 Task: Check the percentage active listings of 2 full bathrooms in the last 5 years.
Action: Mouse moved to (806, 182)
Screenshot: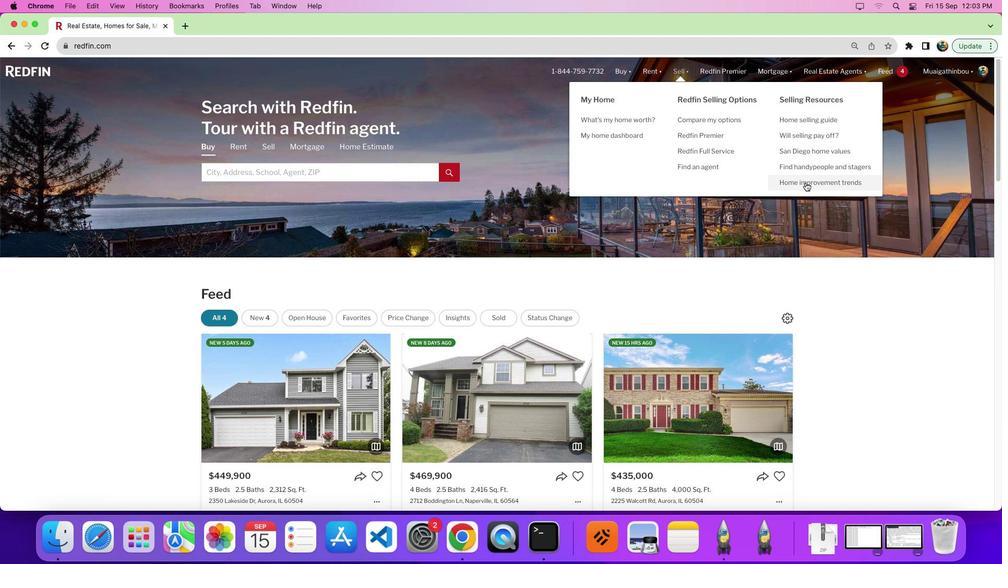 
Action: Mouse pressed left at (806, 182)
Screenshot: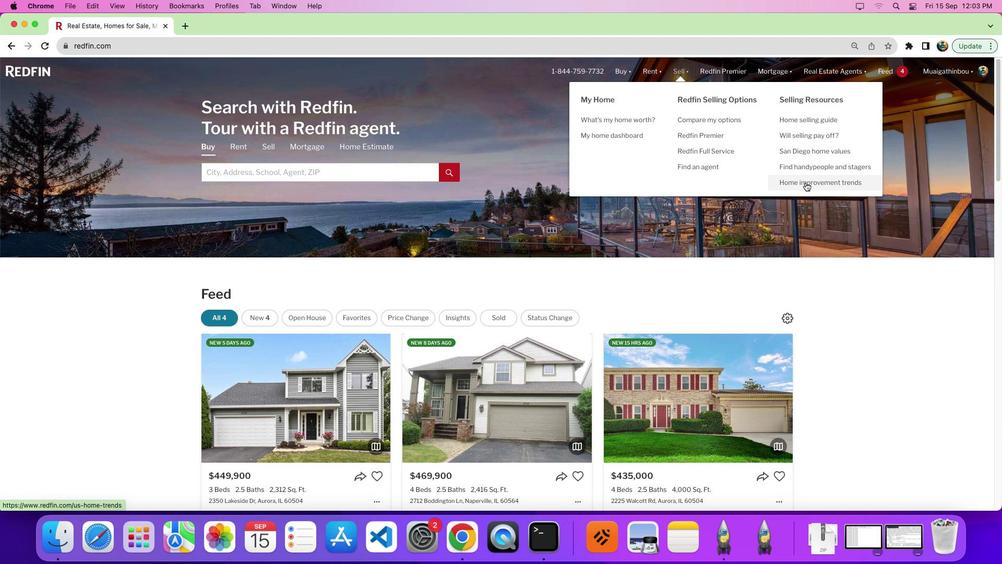 
Action: Mouse moved to (275, 199)
Screenshot: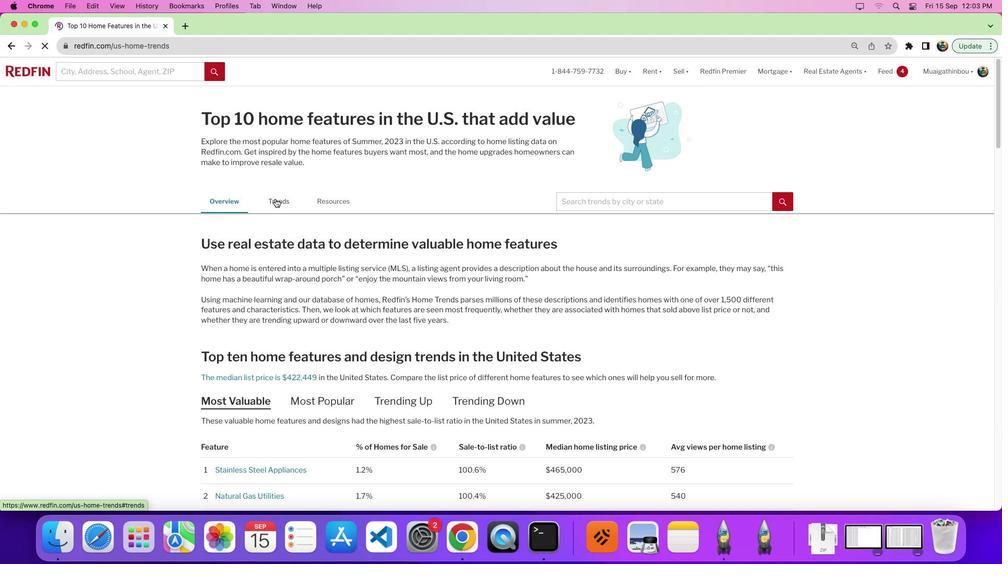 
Action: Mouse pressed left at (275, 199)
Screenshot: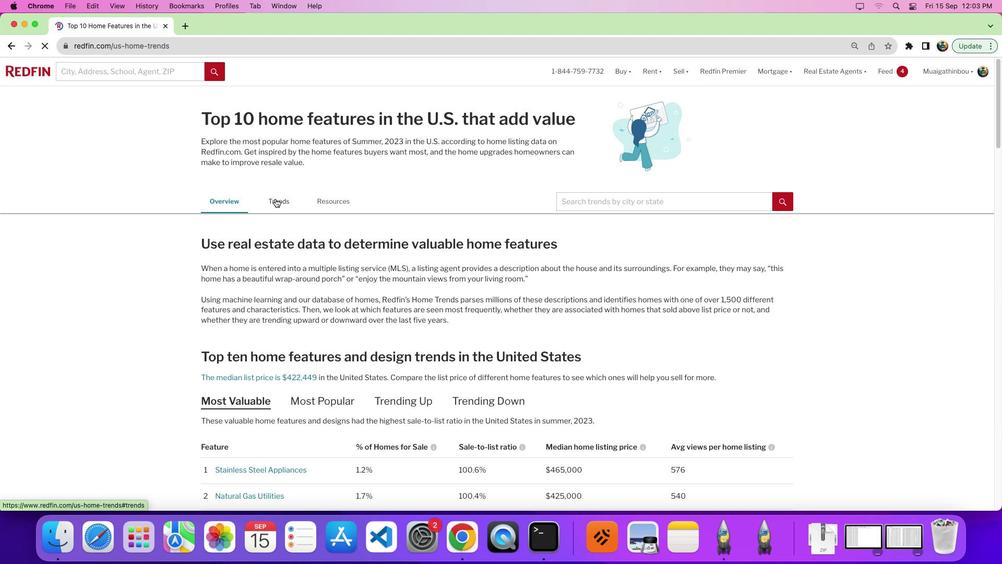 
Action: Mouse pressed left at (275, 199)
Screenshot: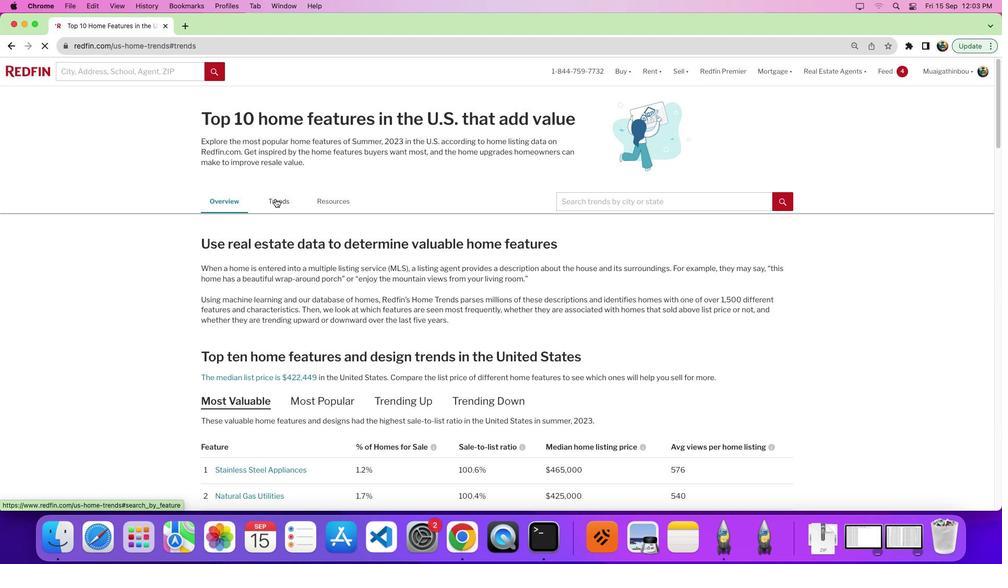 
Action: Mouse moved to (382, 300)
Screenshot: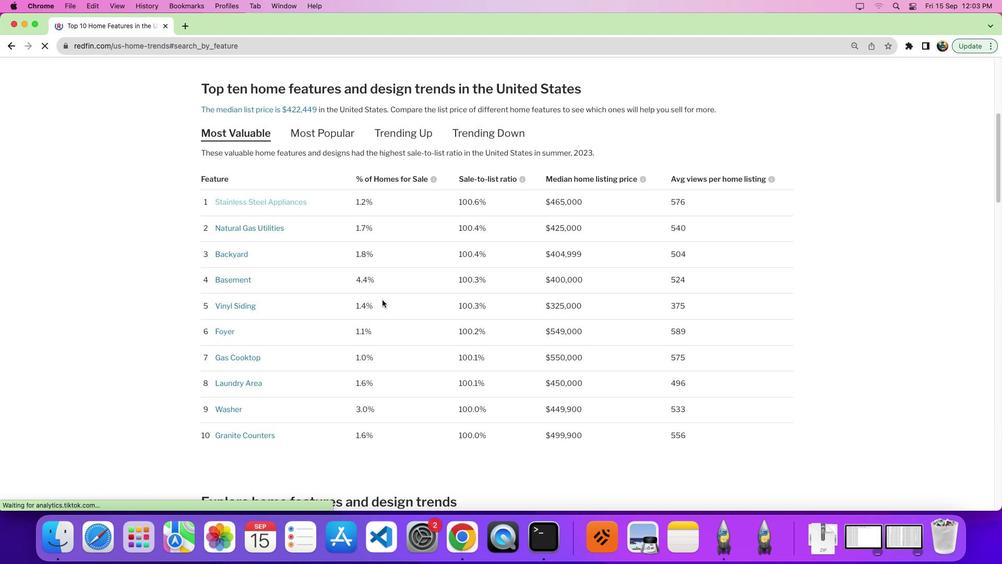 
Action: Mouse scrolled (382, 300) with delta (0, 0)
Screenshot: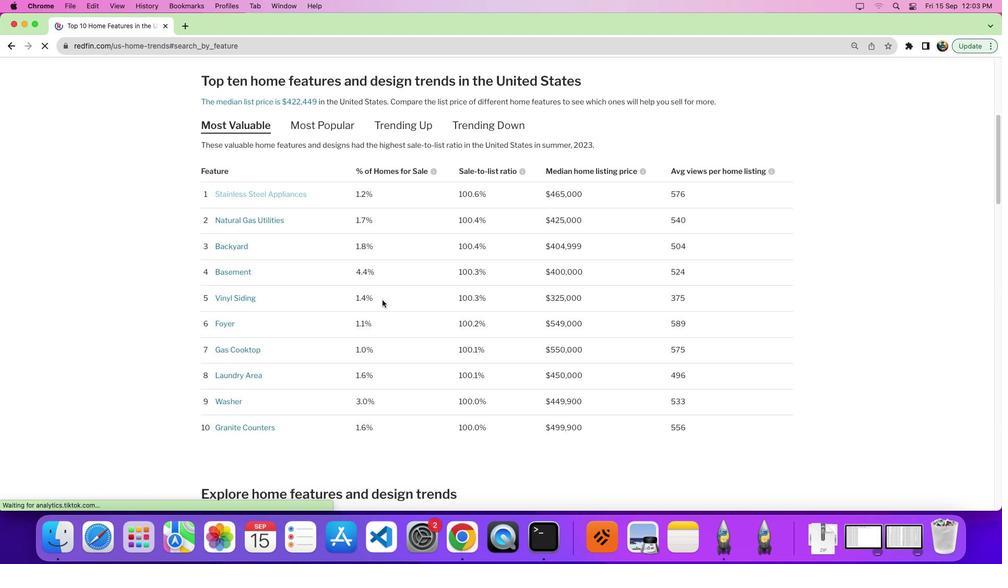 
Action: Mouse scrolled (382, 300) with delta (0, 0)
Screenshot: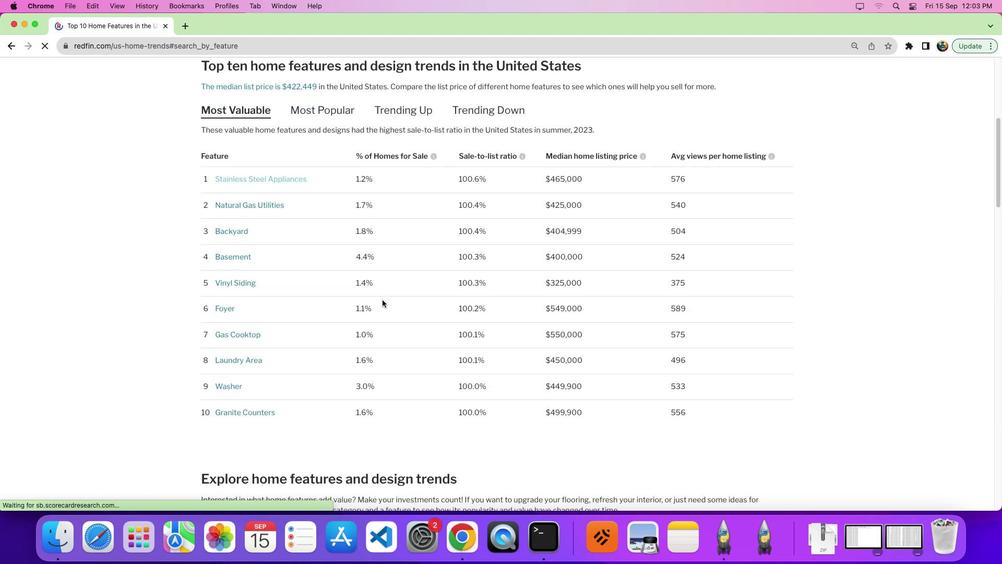 
Action: Mouse scrolled (382, 300) with delta (0, -3)
Screenshot: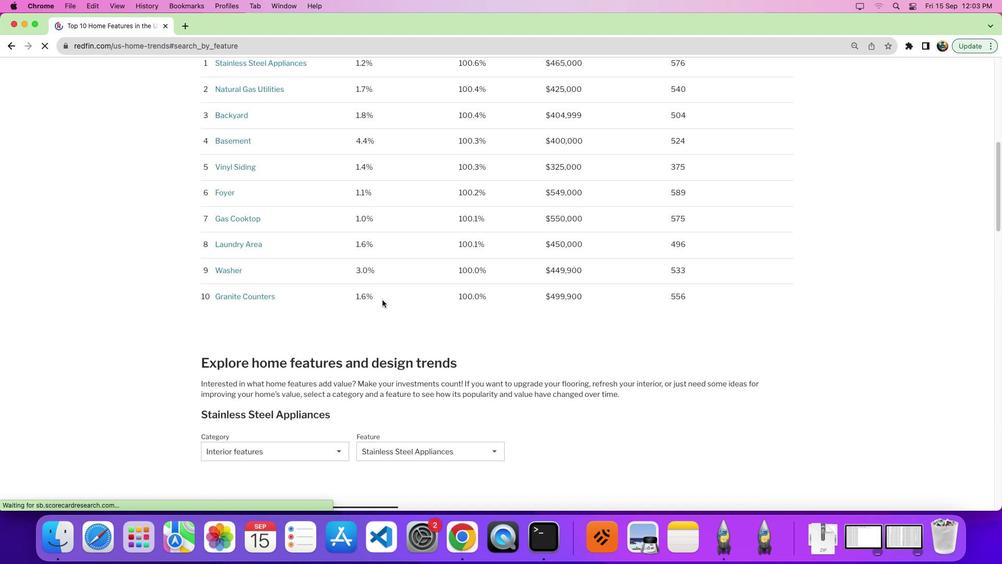 
Action: Mouse scrolled (382, 300) with delta (0, -4)
Screenshot: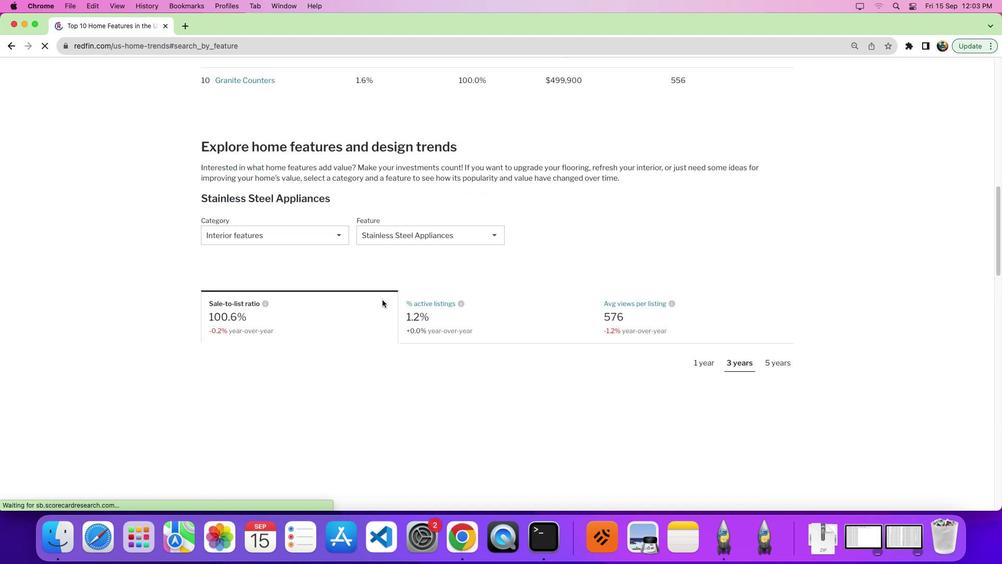 
Action: Mouse moved to (293, 195)
Screenshot: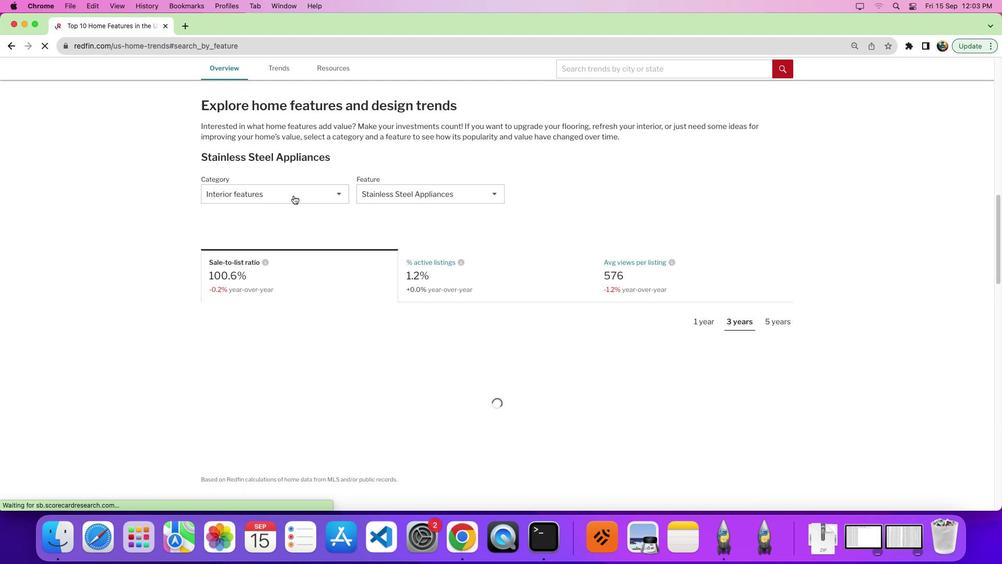 
Action: Mouse pressed left at (293, 195)
Screenshot: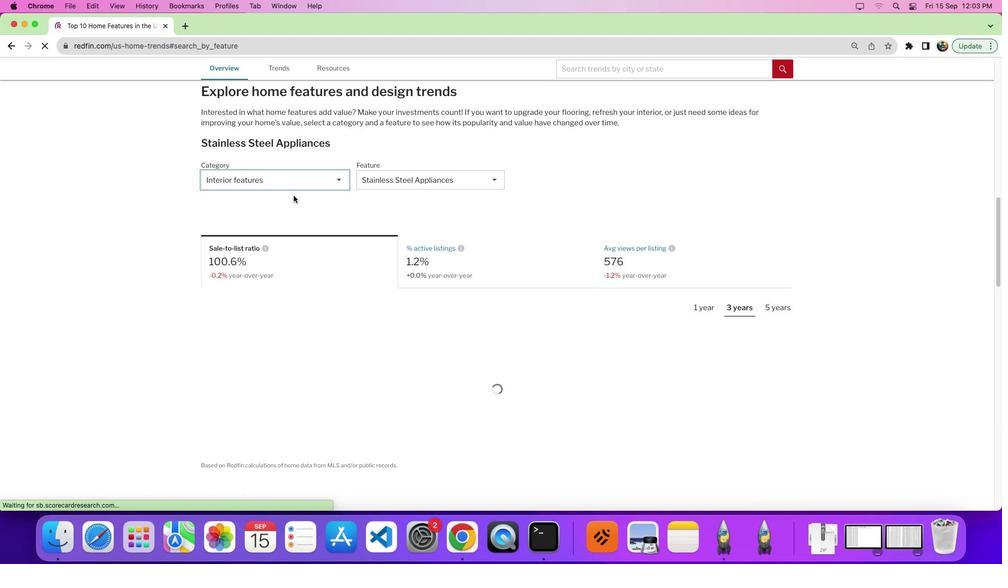 
Action: Mouse moved to (295, 191)
Screenshot: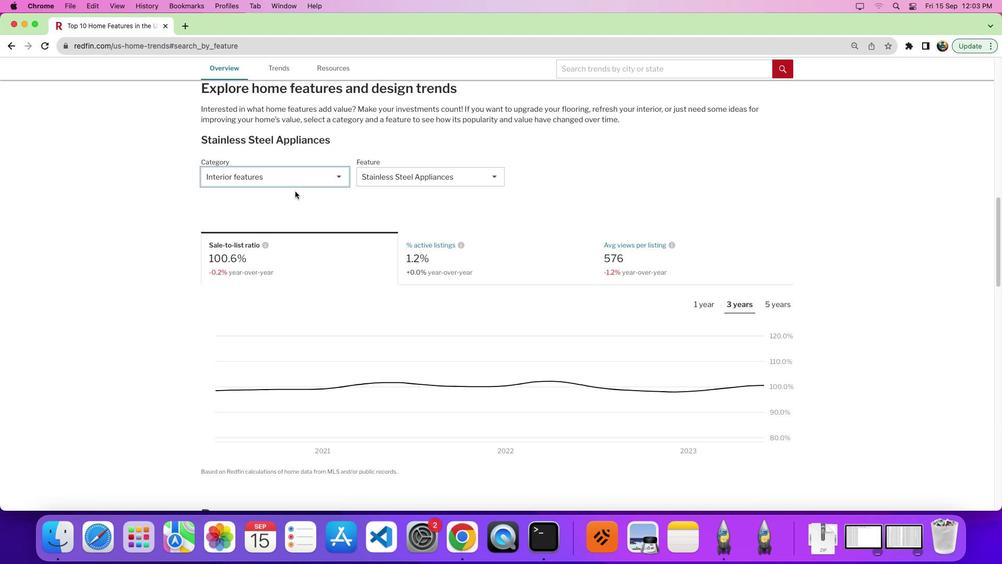 
Action: Mouse pressed left at (295, 191)
Screenshot: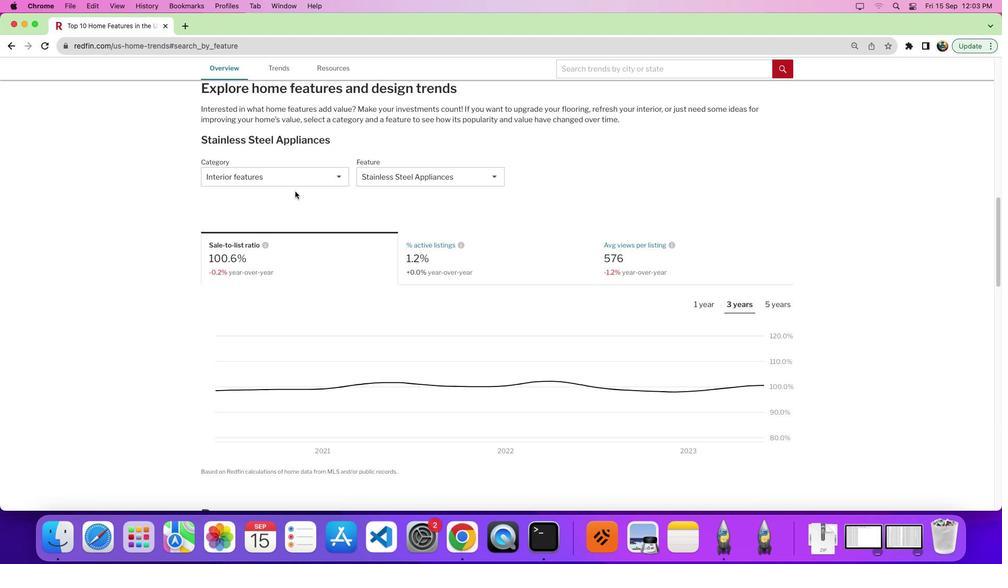 
Action: Mouse moved to (301, 182)
Screenshot: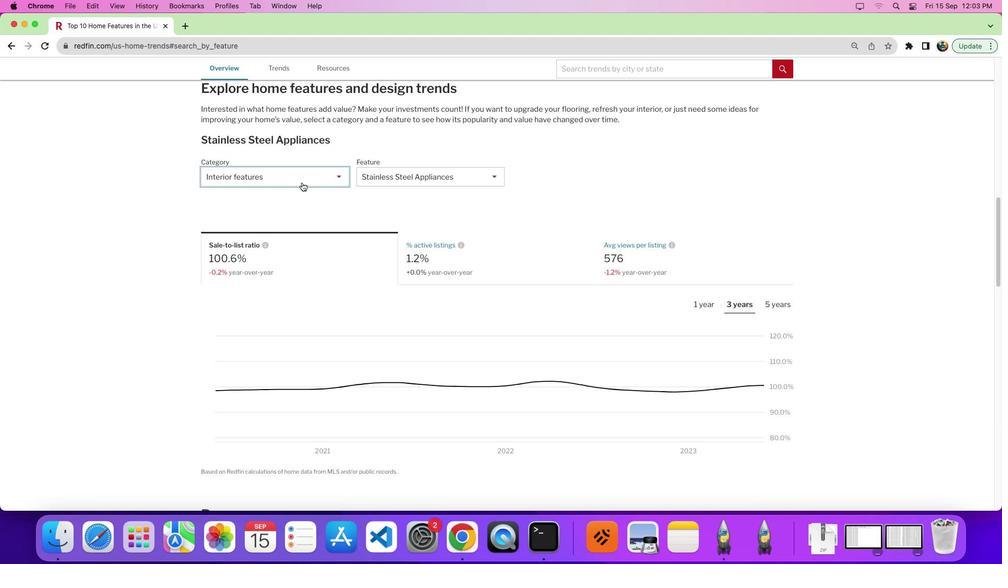 
Action: Mouse pressed left at (301, 182)
Screenshot: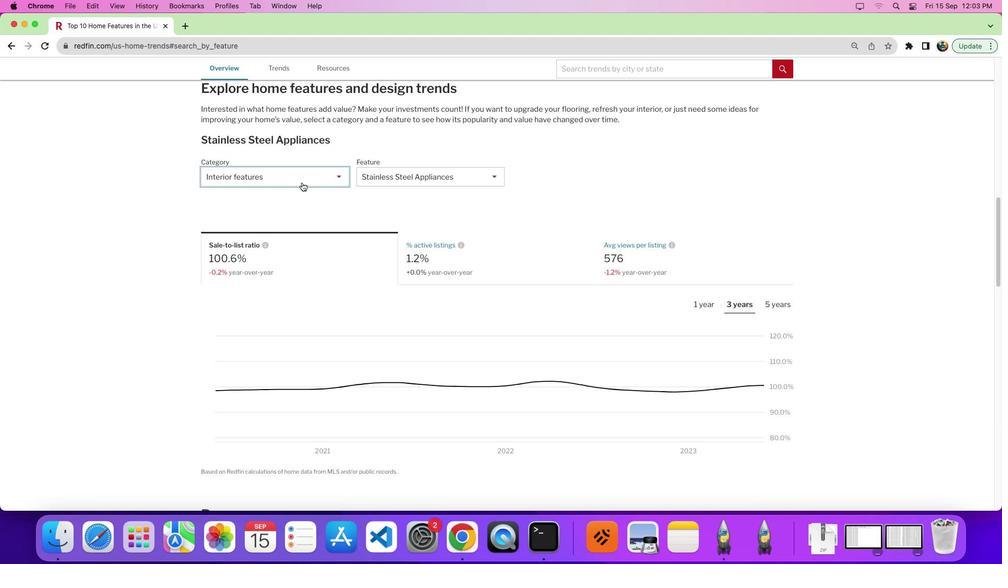 
Action: Mouse moved to (295, 215)
Screenshot: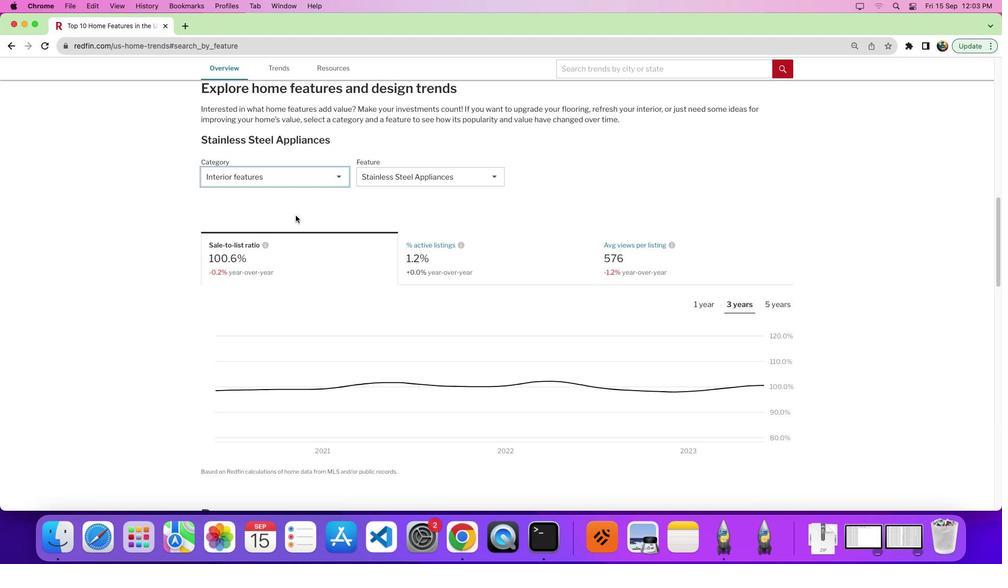 
Action: Mouse pressed left at (295, 215)
Screenshot: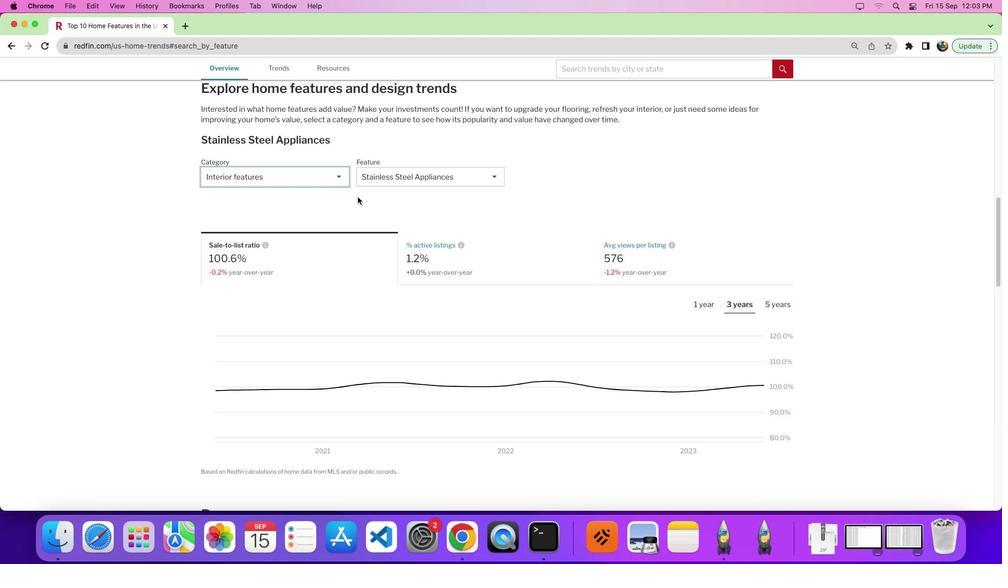 
Action: Mouse moved to (399, 183)
Screenshot: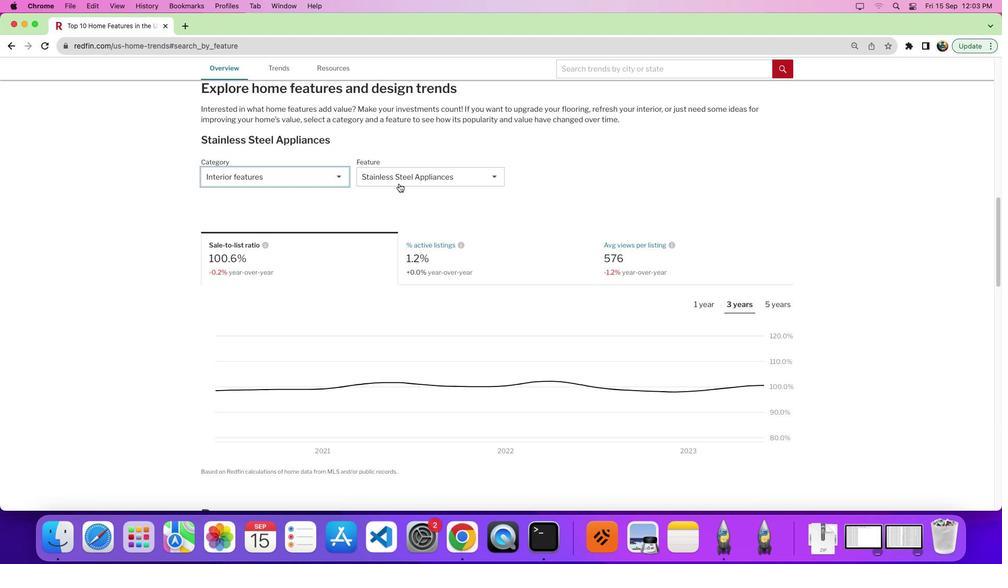 
Action: Mouse pressed left at (399, 183)
Screenshot: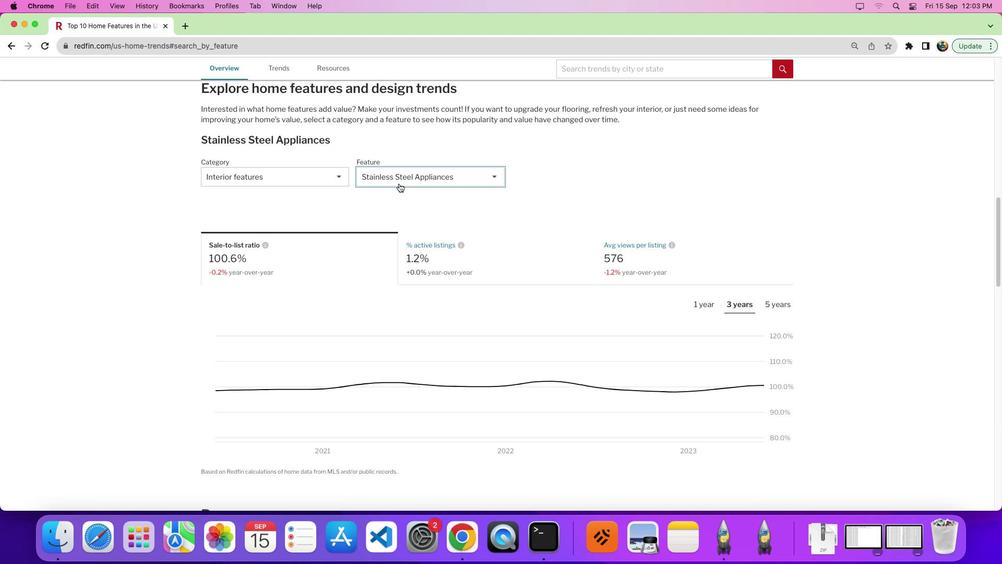 
Action: Mouse moved to (401, 250)
Screenshot: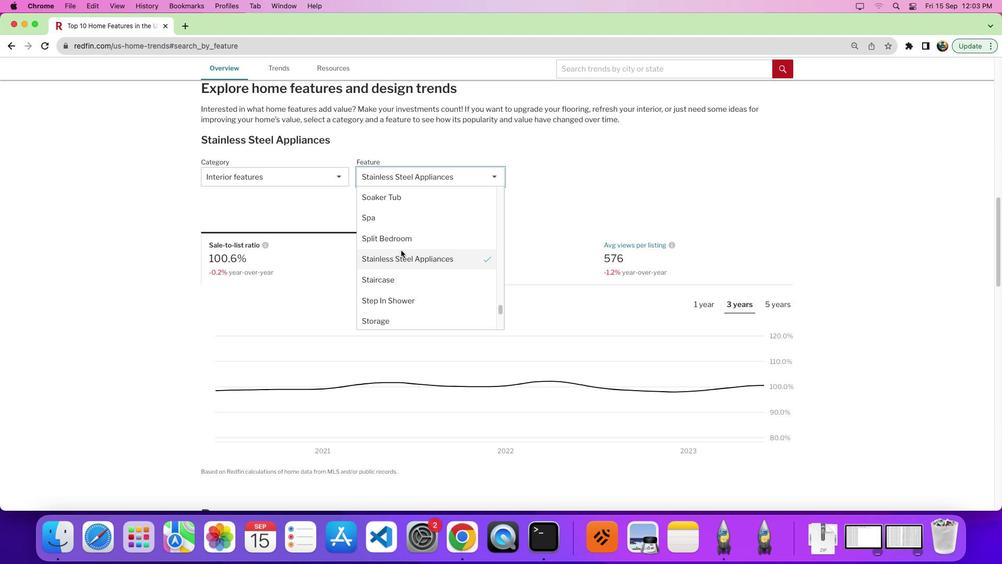 
Action: Mouse scrolled (401, 250) with delta (0, 0)
Screenshot: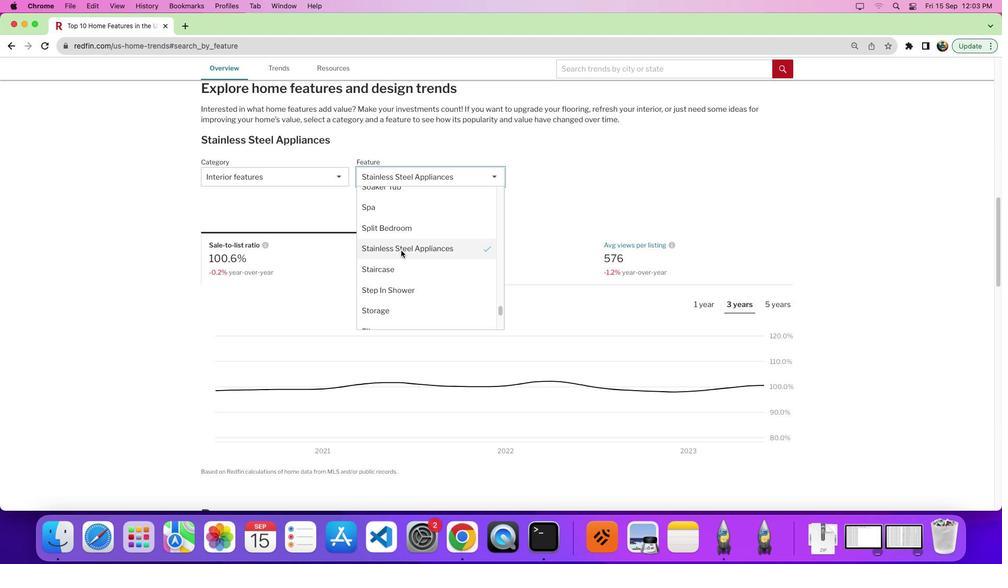 
Action: Mouse scrolled (401, 250) with delta (0, 0)
Screenshot: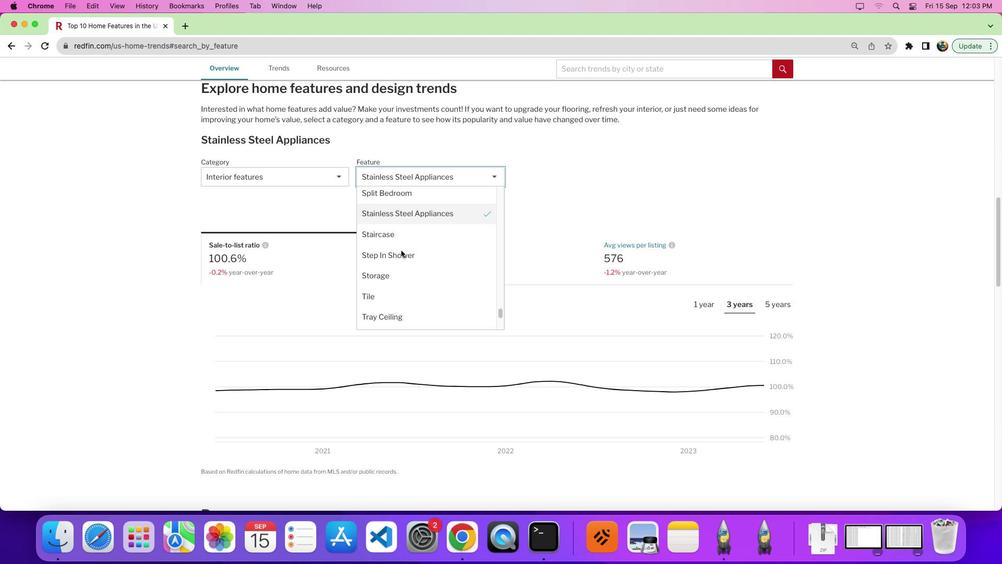 
Action: Mouse scrolled (401, 250) with delta (0, -3)
Screenshot: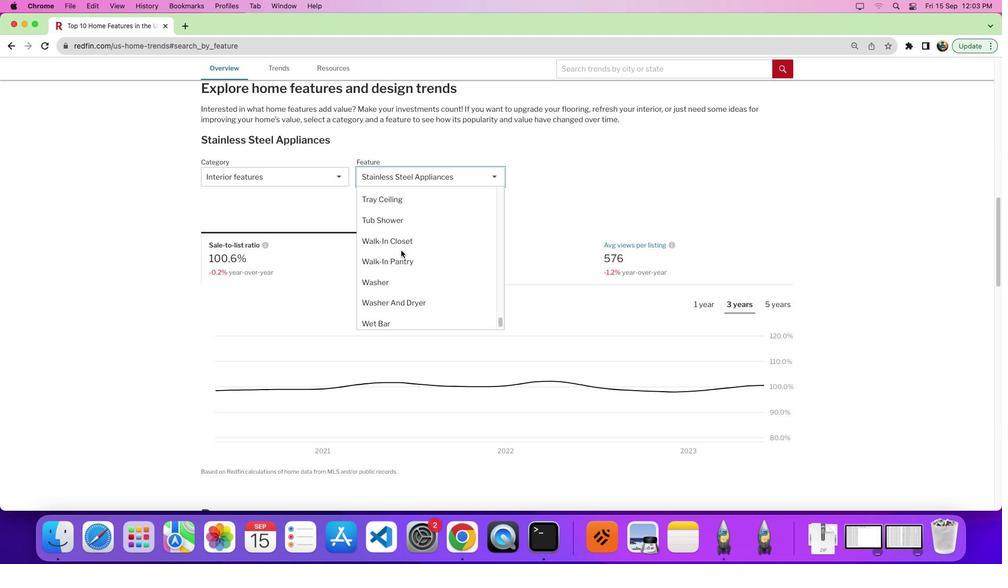 
Action: Mouse scrolled (401, 250) with delta (0, 0)
Screenshot: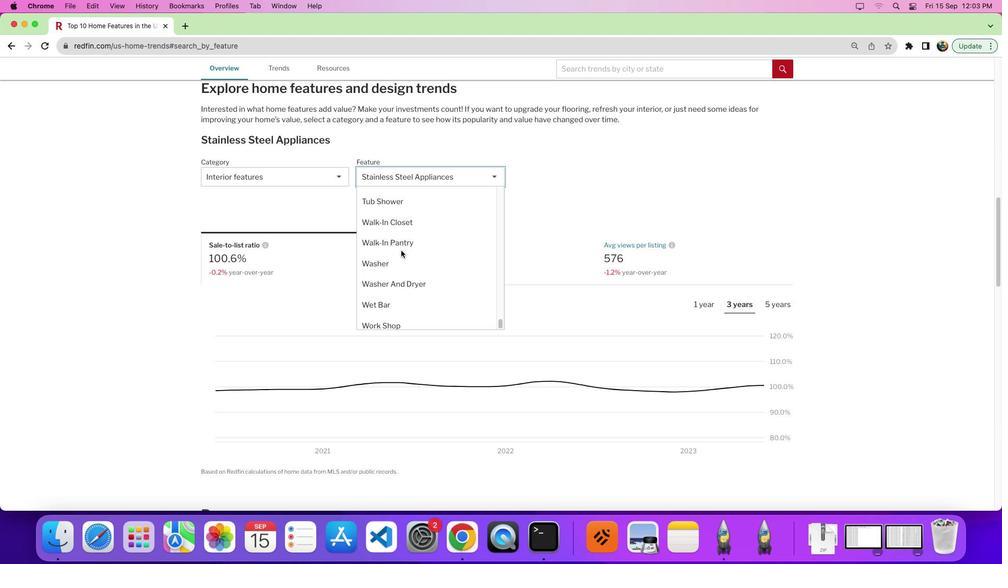 
Action: Mouse scrolled (401, 250) with delta (0, 0)
Screenshot: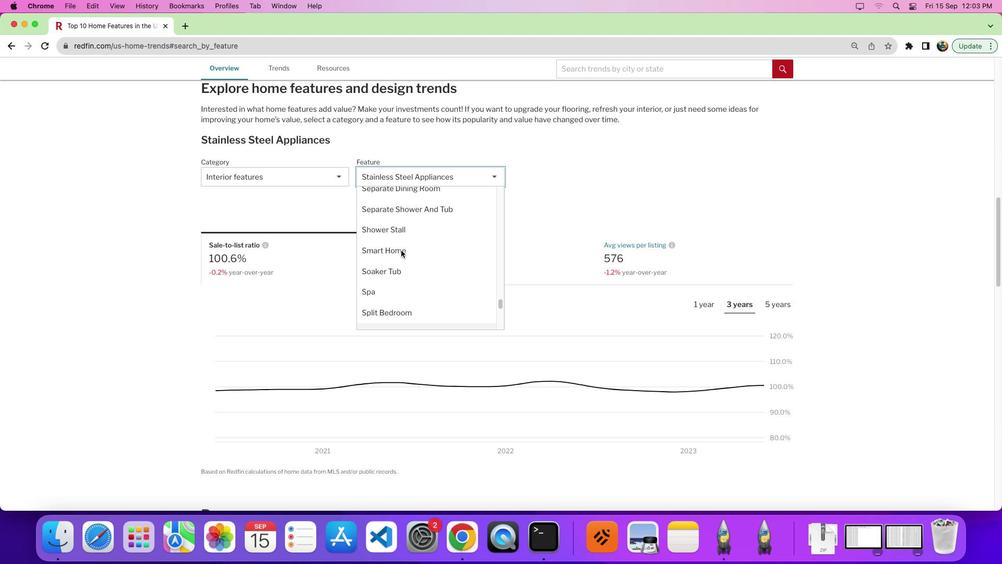 
Action: Mouse scrolled (401, 250) with delta (0, 1)
Screenshot: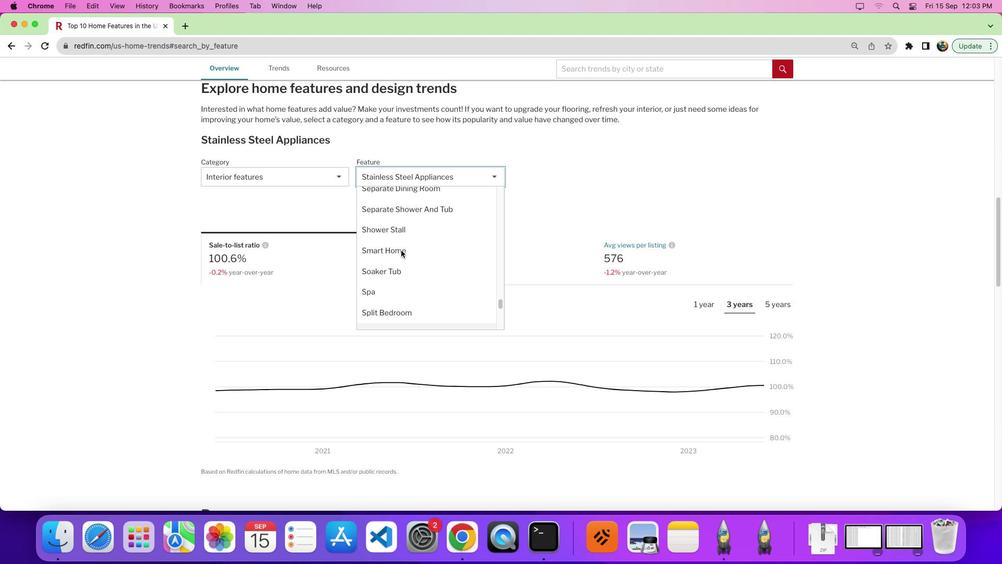 
Action: Mouse scrolled (401, 250) with delta (0, 5)
Screenshot: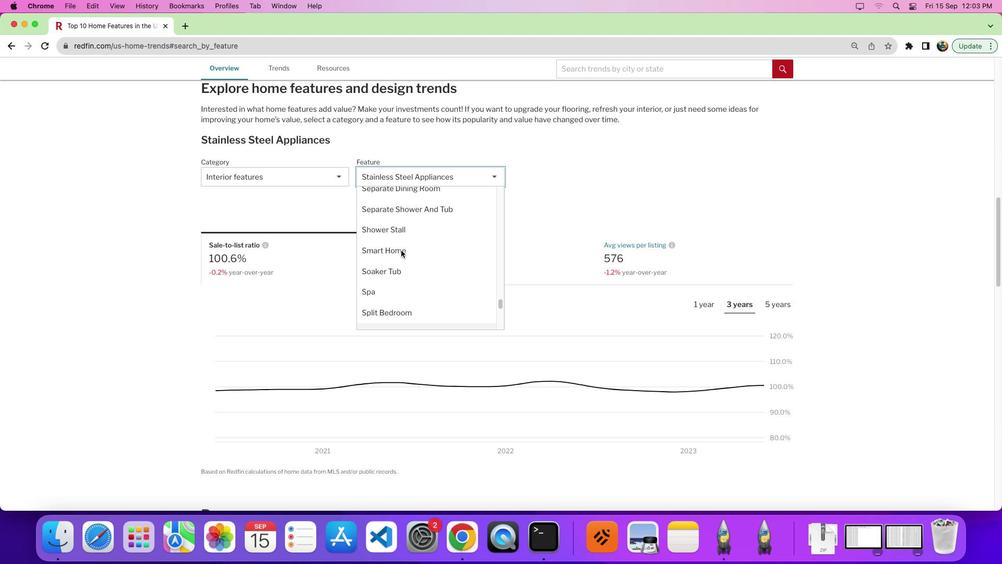 
Action: Mouse scrolled (401, 250) with delta (0, 0)
Screenshot: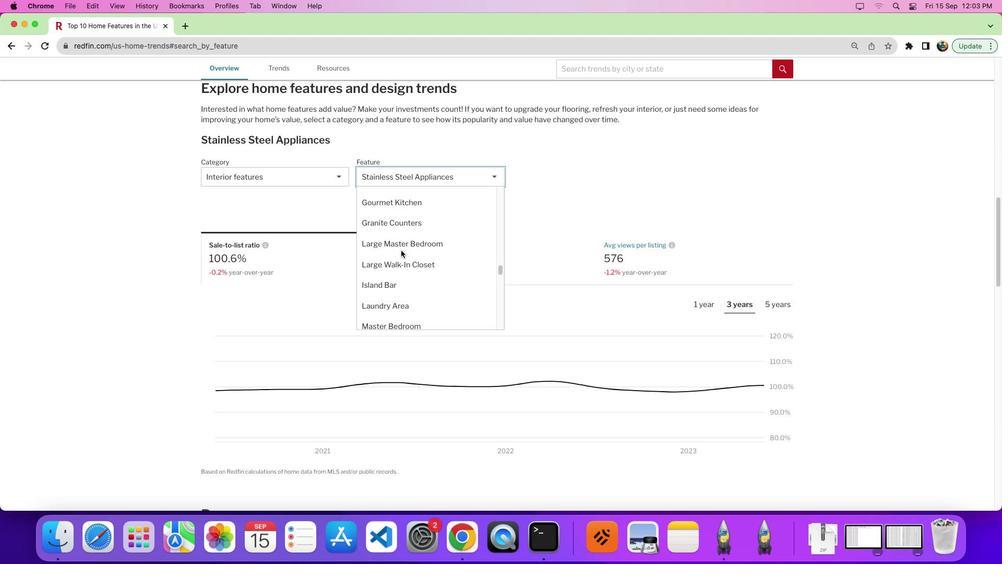 
Action: Mouse scrolled (401, 250) with delta (0, 1)
Screenshot: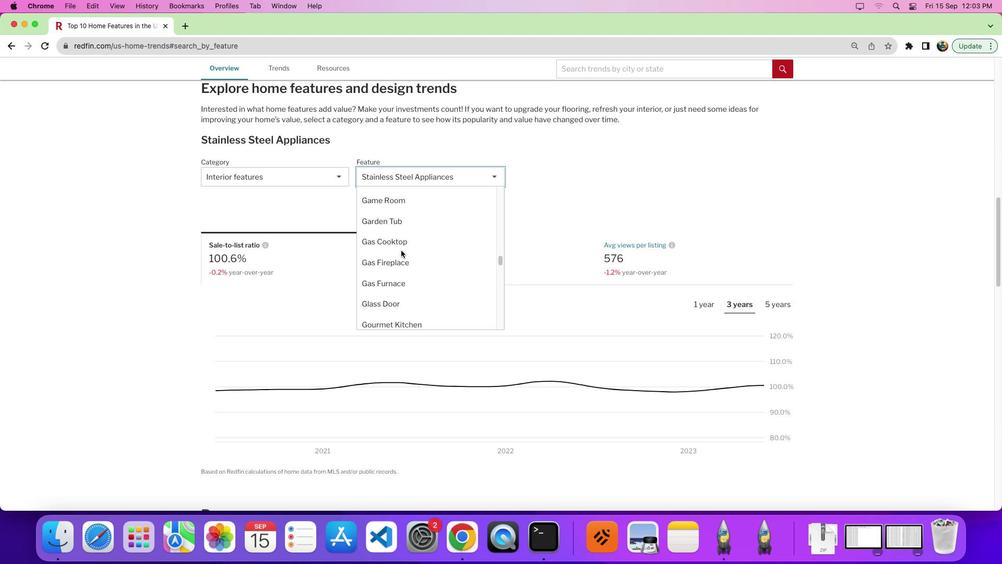 
Action: Mouse scrolled (401, 250) with delta (0, 5)
Screenshot: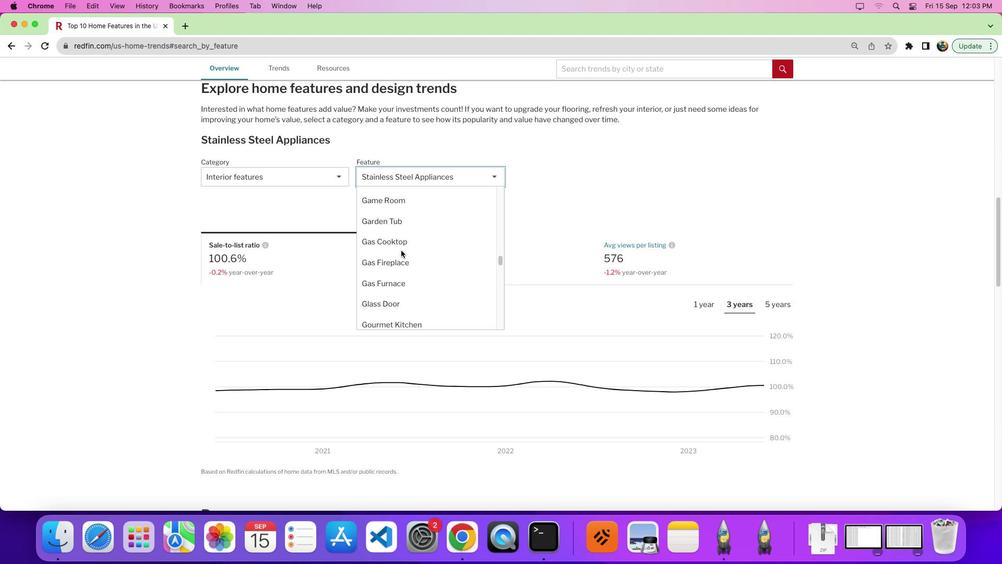 
Action: Mouse scrolled (401, 250) with delta (0, 7)
Screenshot: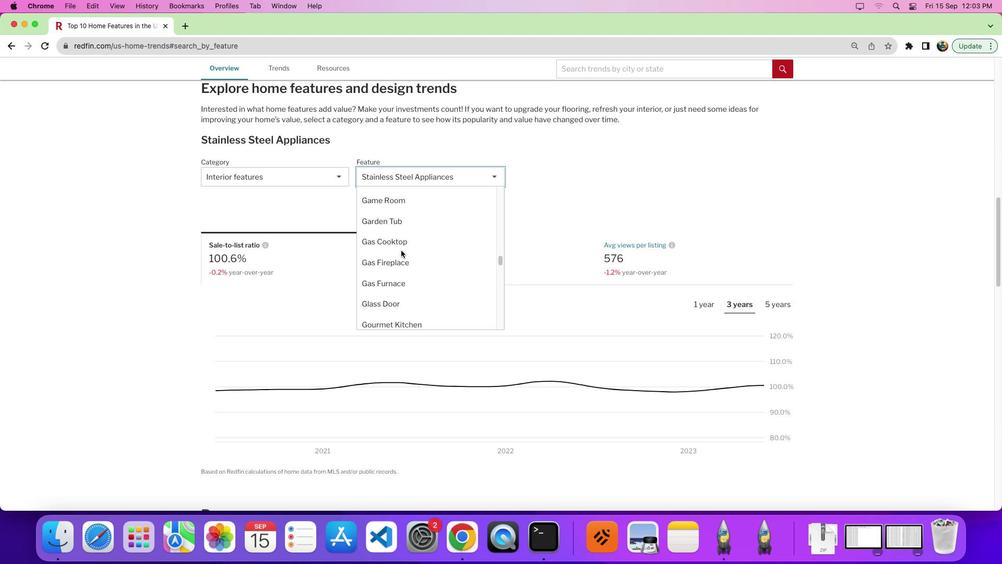 
Action: Mouse scrolled (401, 250) with delta (0, 0)
Screenshot: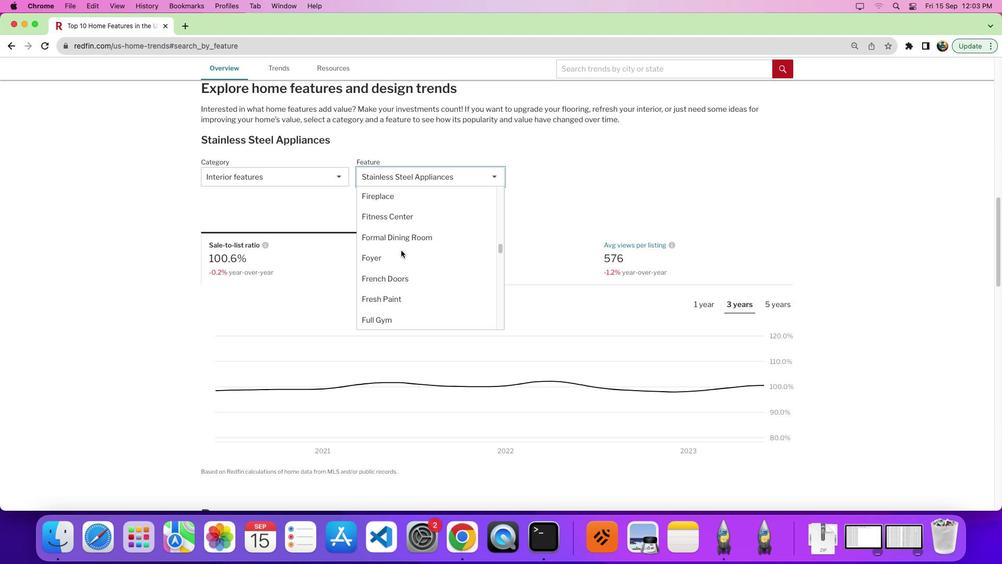 
Action: Mouse scrolled (401, 250) with delta (0, 0)
Screenshot: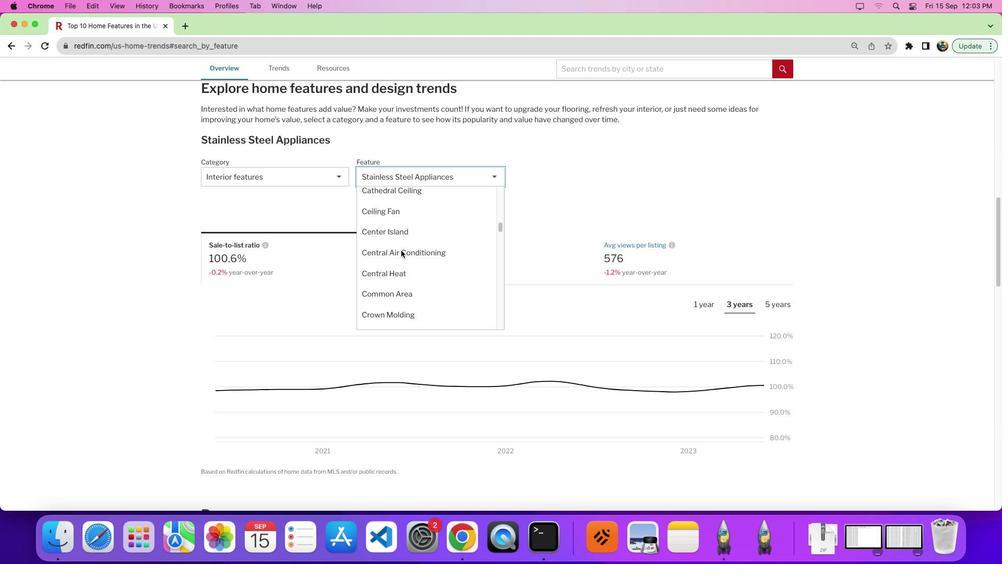 
Action: Mouse scrolled (401, 250) with delta (0, 4)
Screenshot: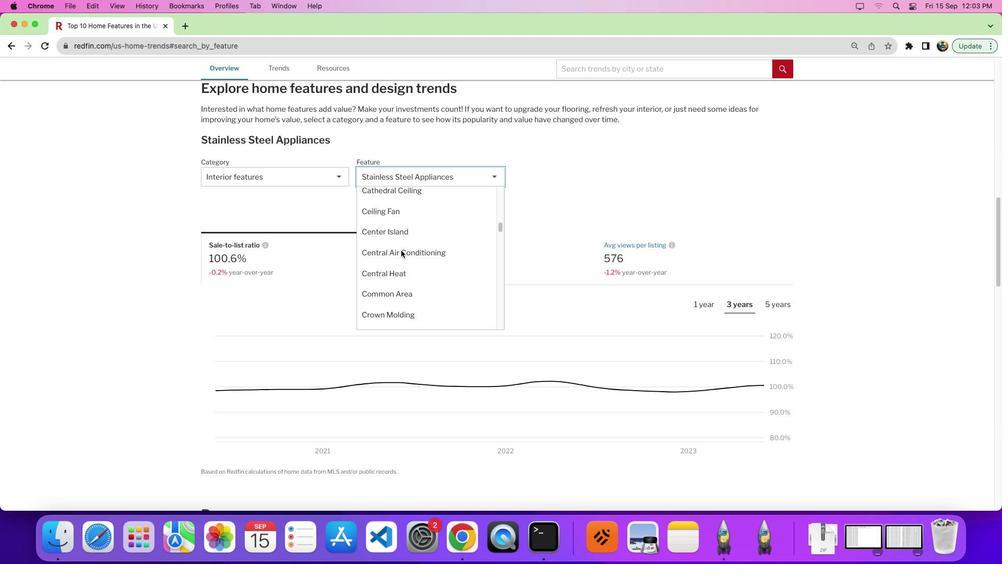 
Action: Mouse scrolled (401, 250) with delta (0, 7)
Screenshot: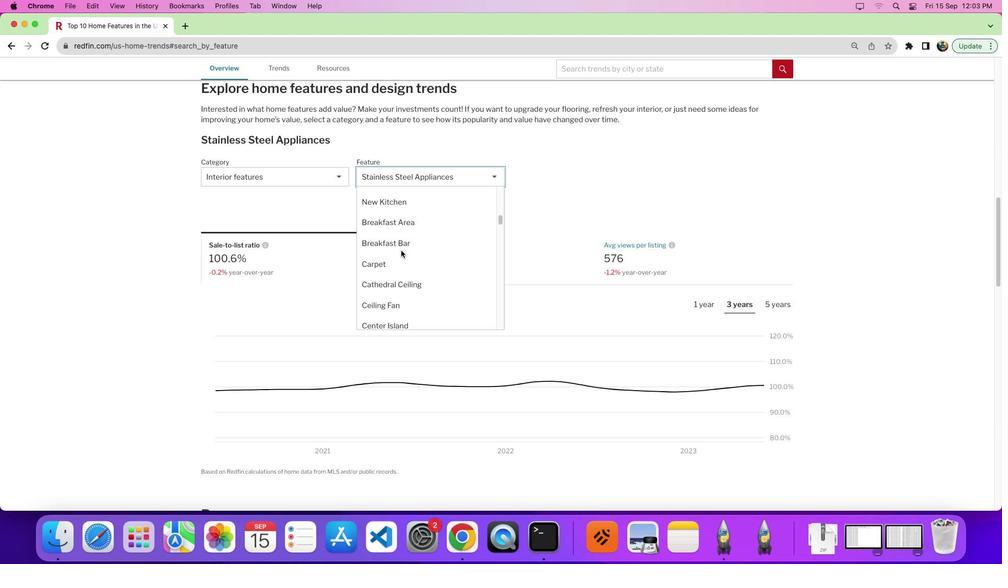 
Action: Mouse scrolled (401, 250) with delta (0, 0)
Screenshot: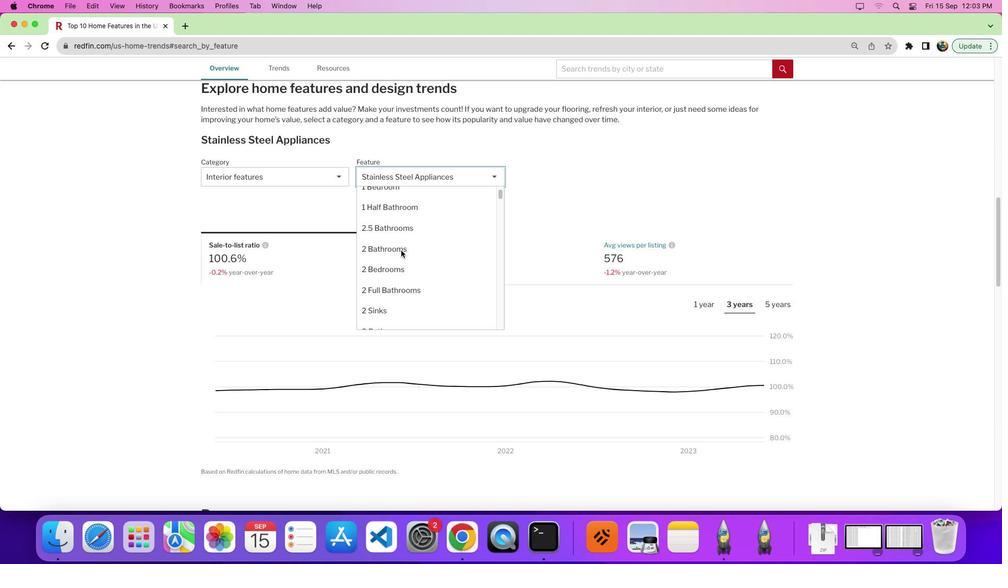 
Action: Mouse scrolled (401, 250) with delta (0, 1)
Screenshot: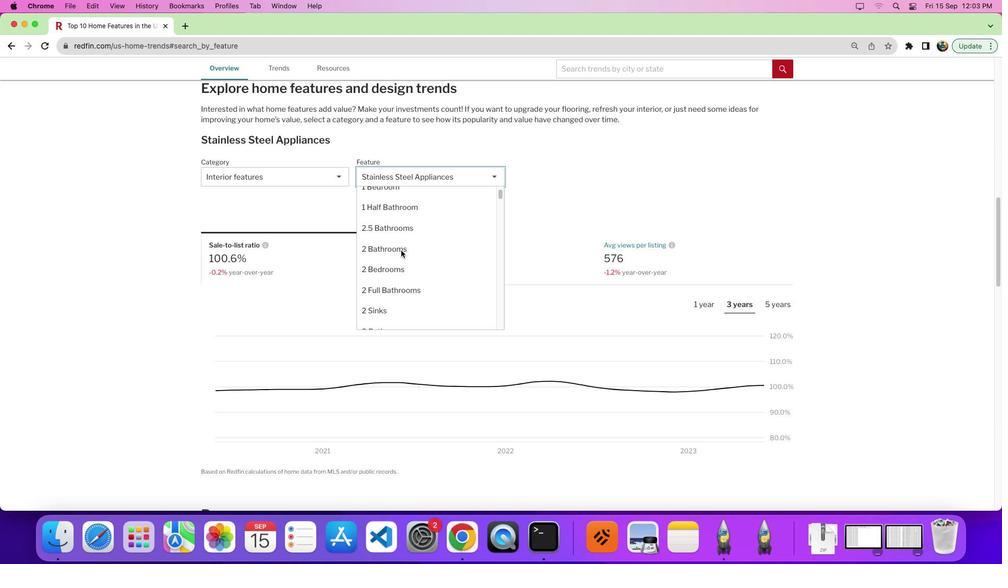 
Action: Mouse scrolled (401, 250) with delta (0, 5)
Screenshot: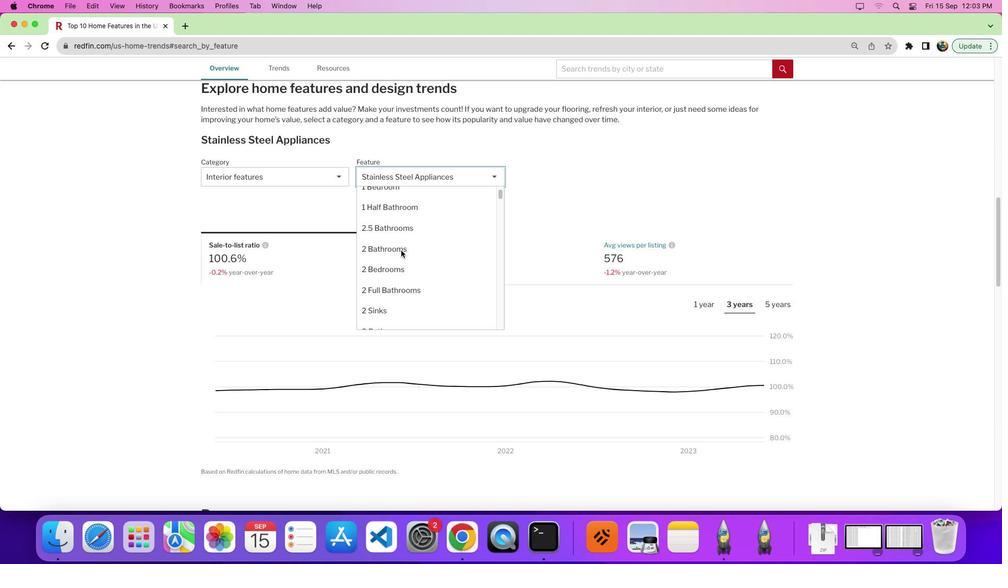 
Action: Mouse scrolled (401, 250) with delta (0, 7)
Screenshot: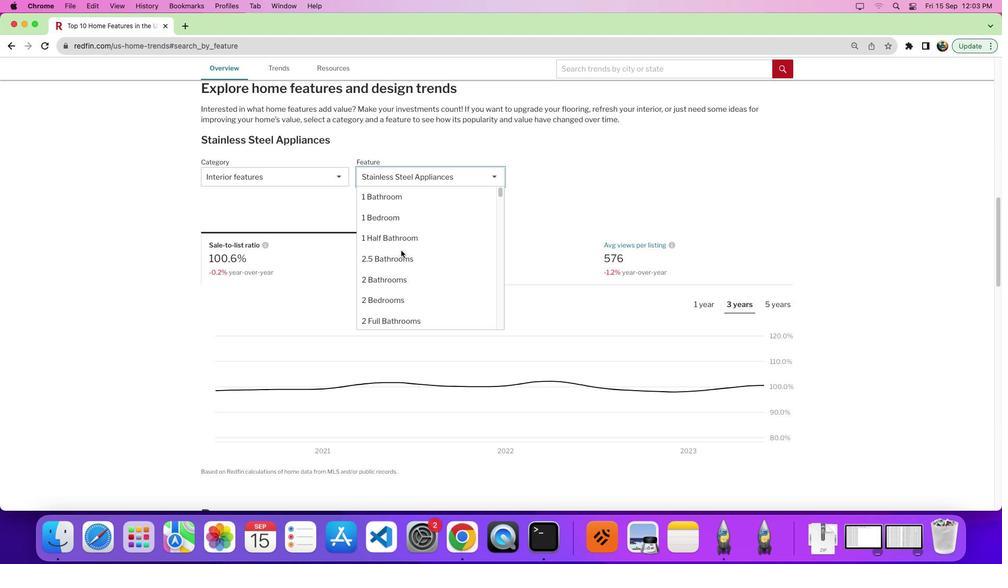 
Action: Mouse moved to (403, 251)
Screenshot: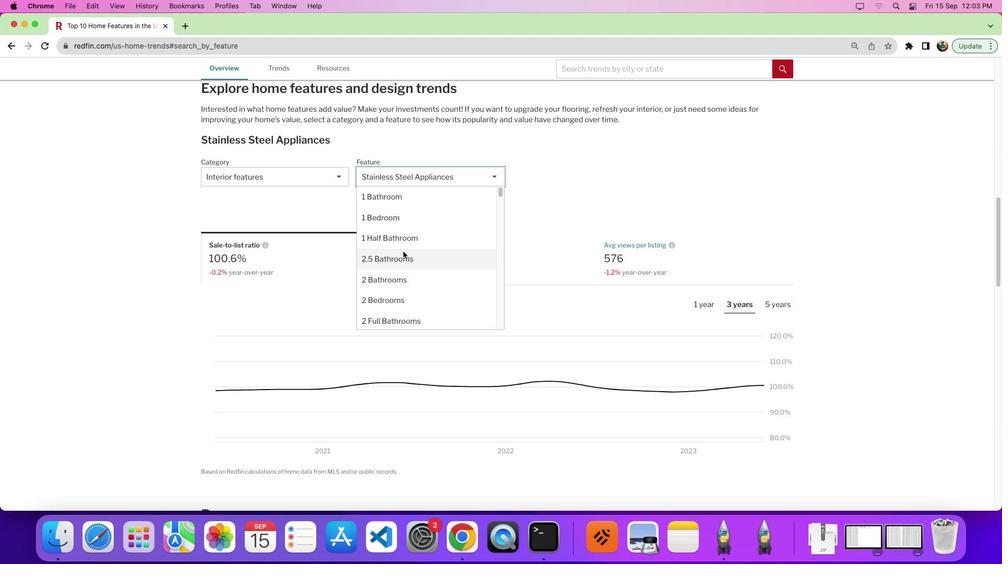 
Action: Mouse scrolled (403, 251) with delta (0, 0)
Screenshot: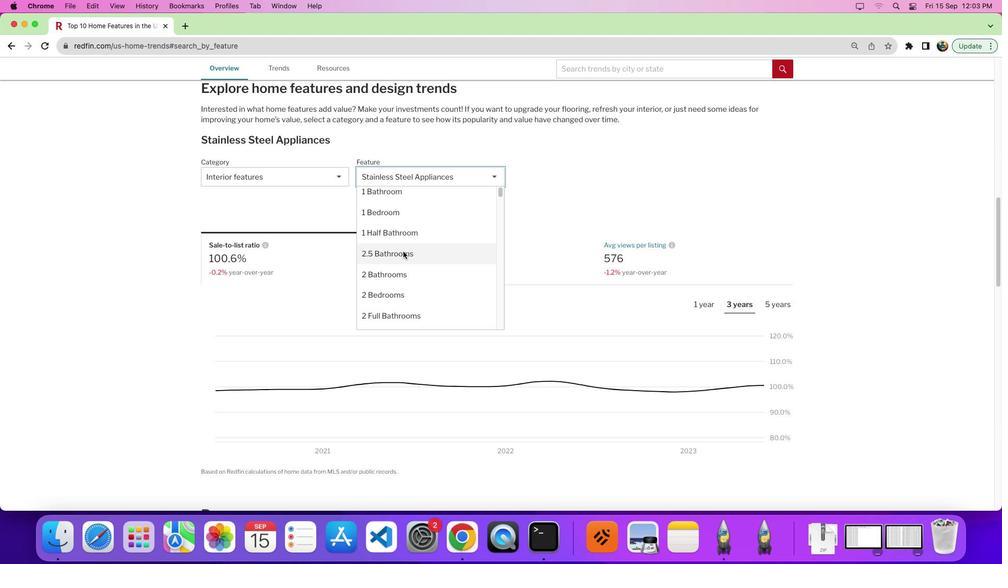 
Action: Mouse scrolled (403, 251) with delta (0, 0)
Screenshot: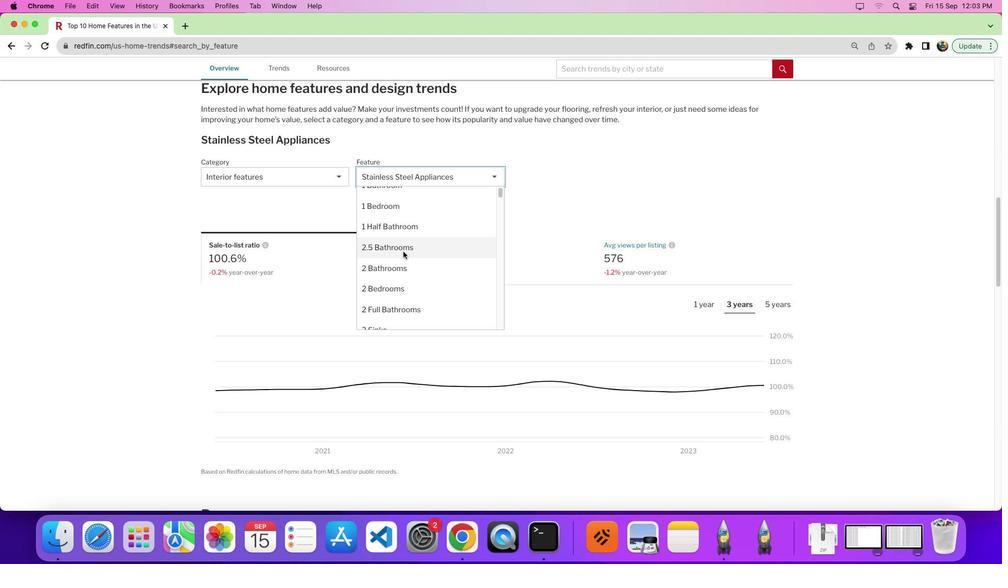 
Action: Mouse moved to (403, 300)
Screenshot: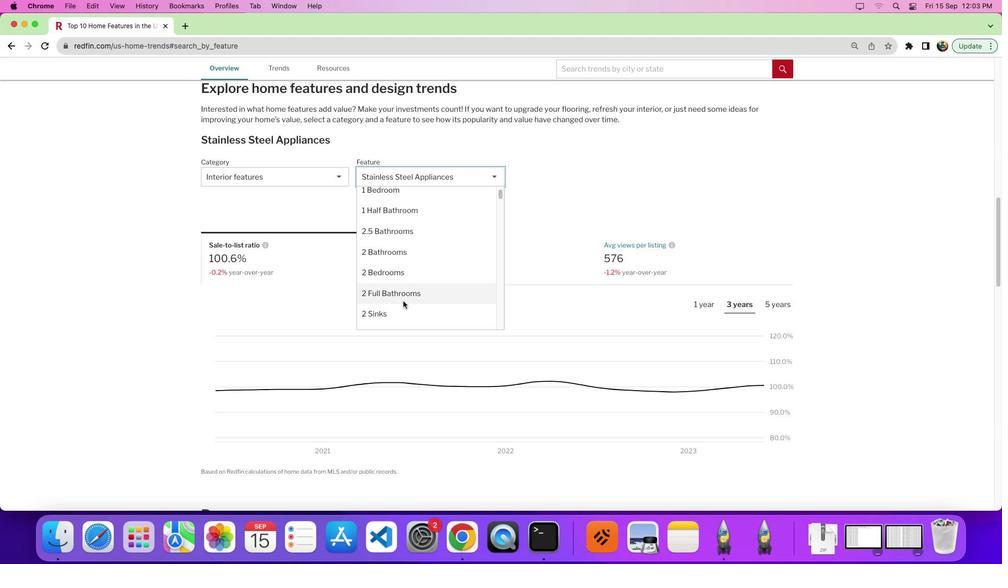 
Action: Mouse pressed left at (403, 300)
Screenshot: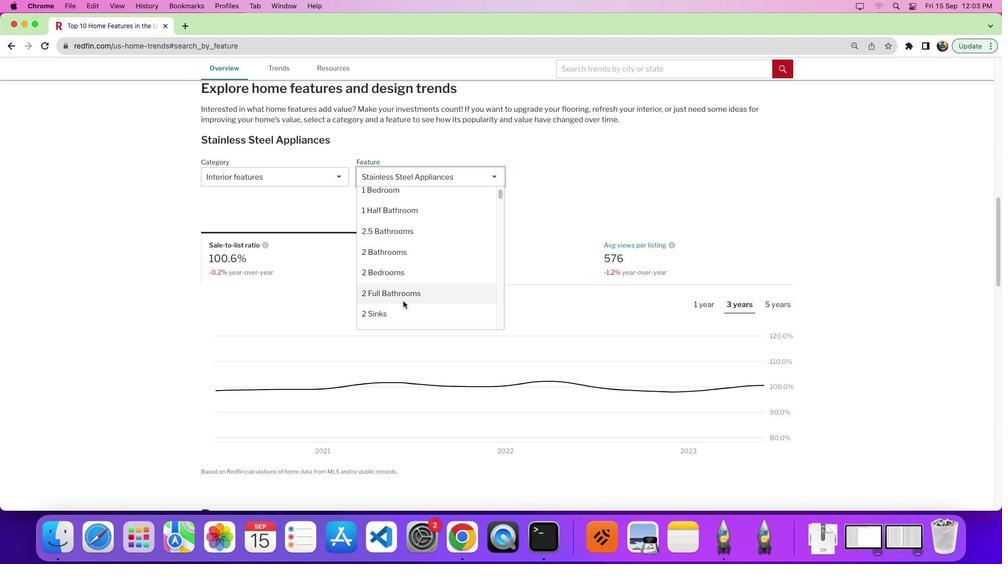 
Action: Mouse moved to (415, 246)
Screenshot: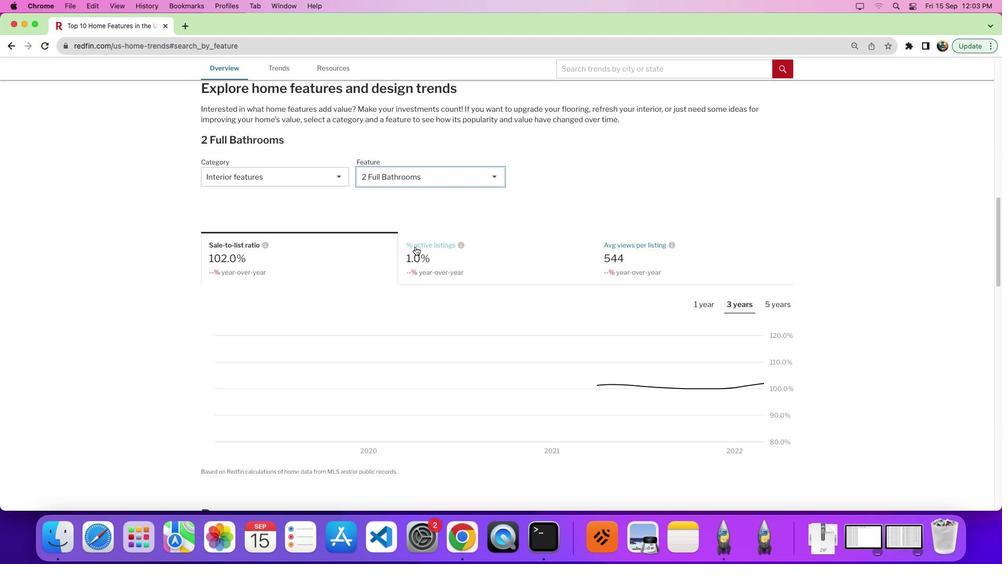 
Action: Mouse pressed left at (415, 246)
Screenshot: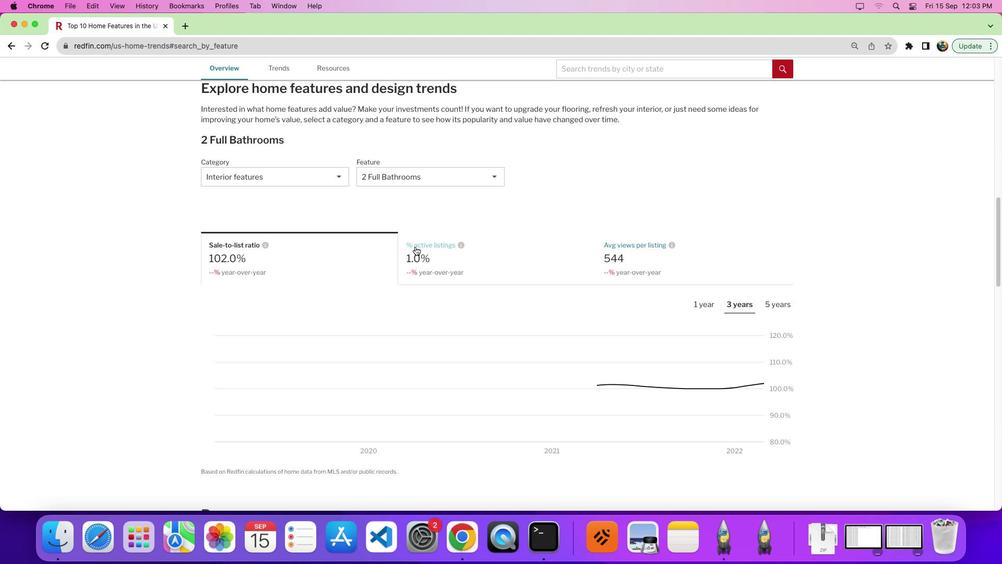 
Action: Mouse moved to (770, 298)
Screenshot: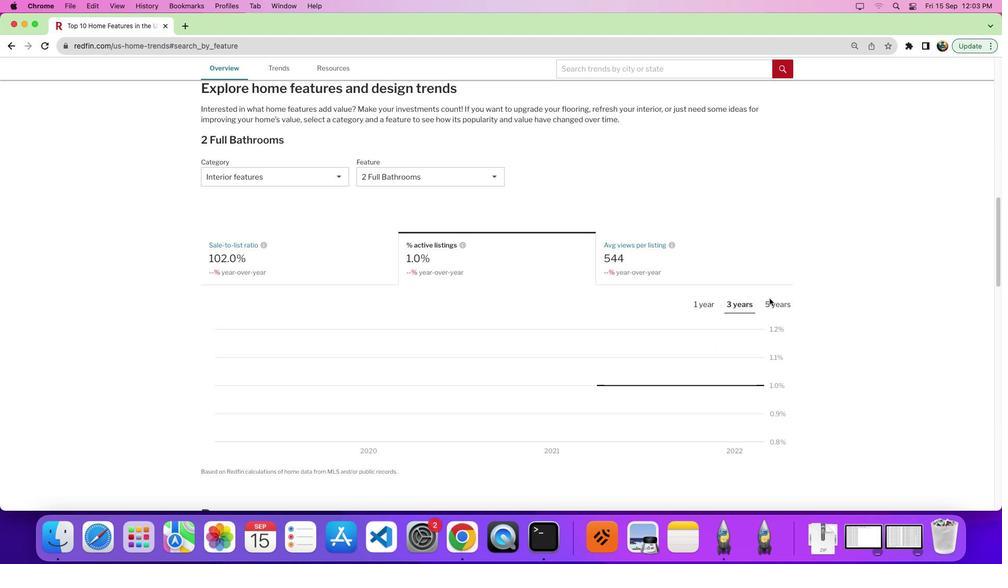 
Action: Mouse pressed left at (770, 298)
Screenshot: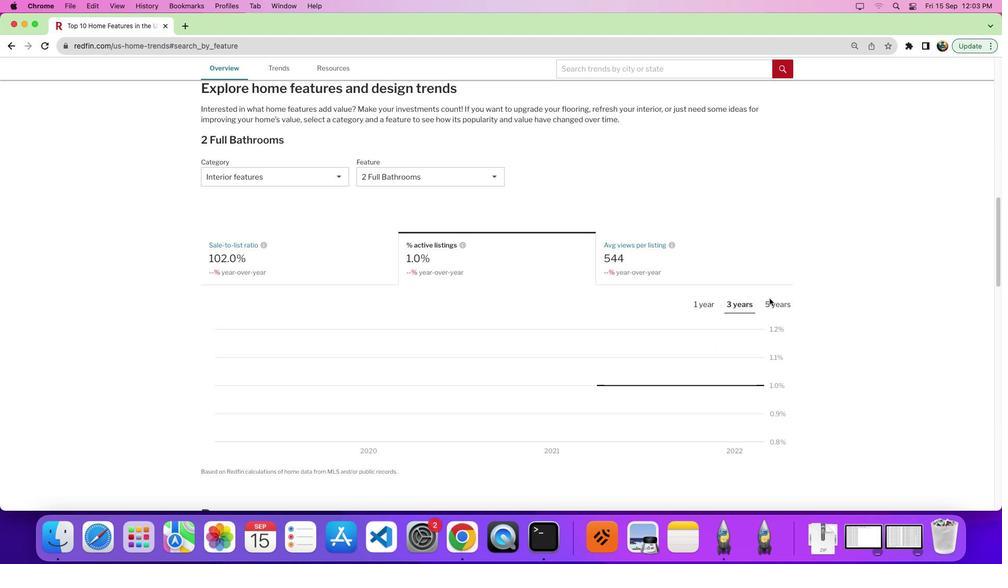 
Action: Mouse moved to (775, 304)
Screenshot: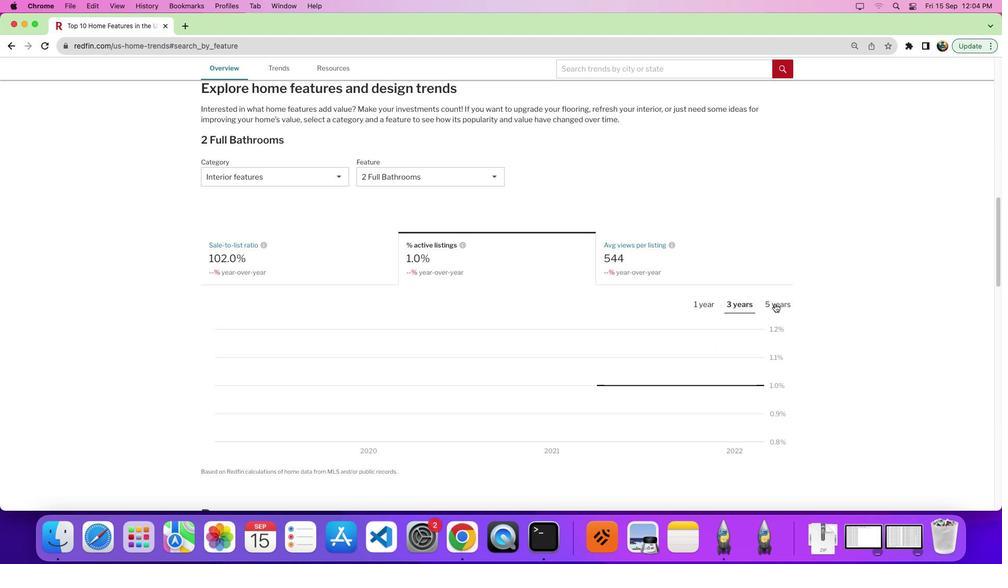 
Action: Mouse pressed left at (775, 304)
Screenshot: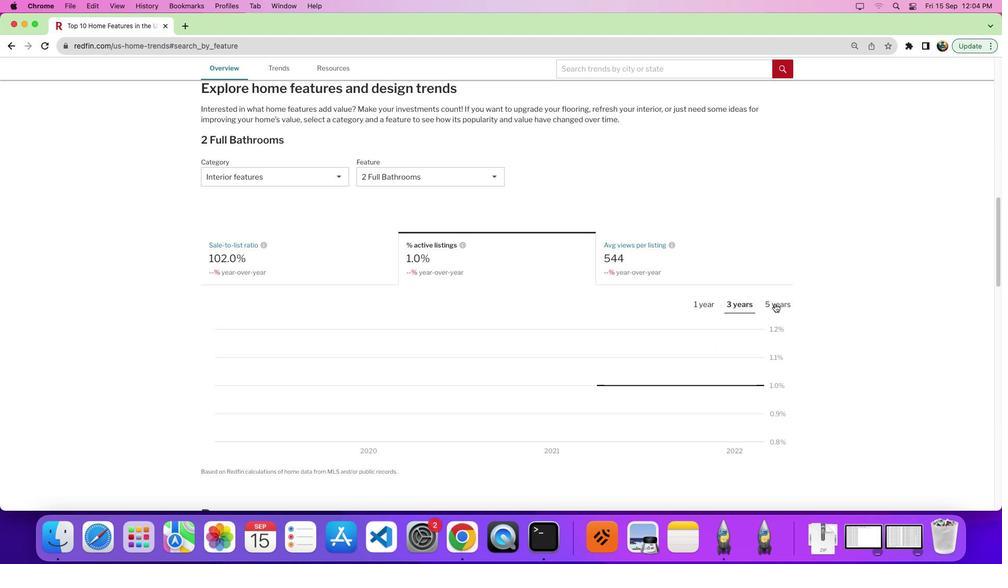 
Action: Mouse scrolled (775, 304) with delta (0, 0)
Screenshot: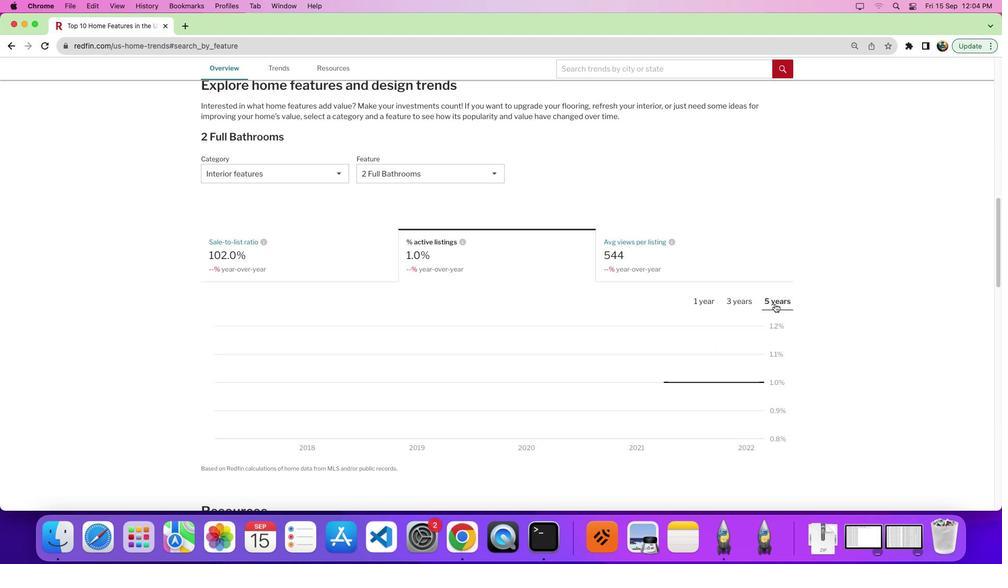 
Action: Mouse scrolled (775, 304) with delta (0, 0)
Screenshot: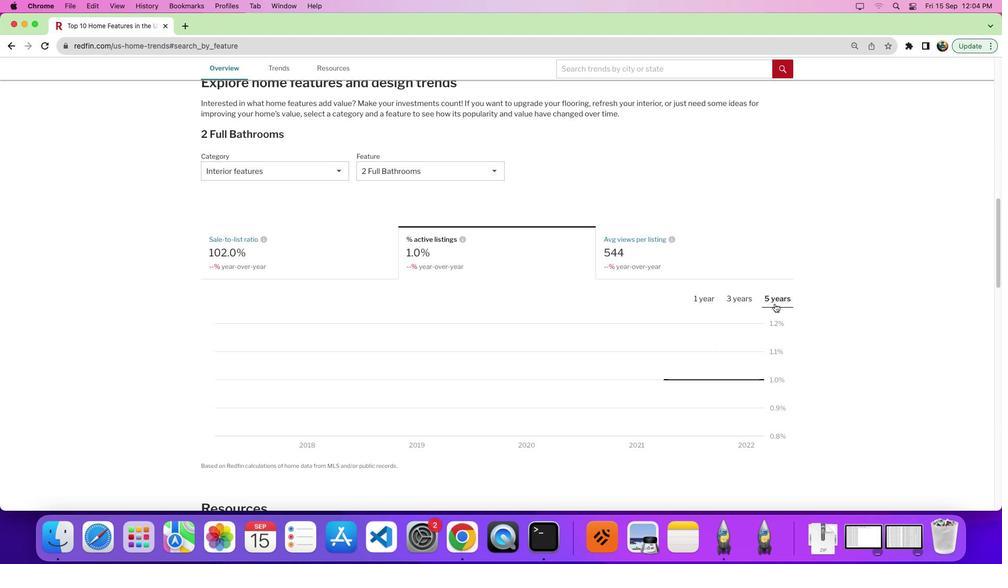 
Action: Mouse scrolled (775, 304) with delta (0, -1)
Screenshot: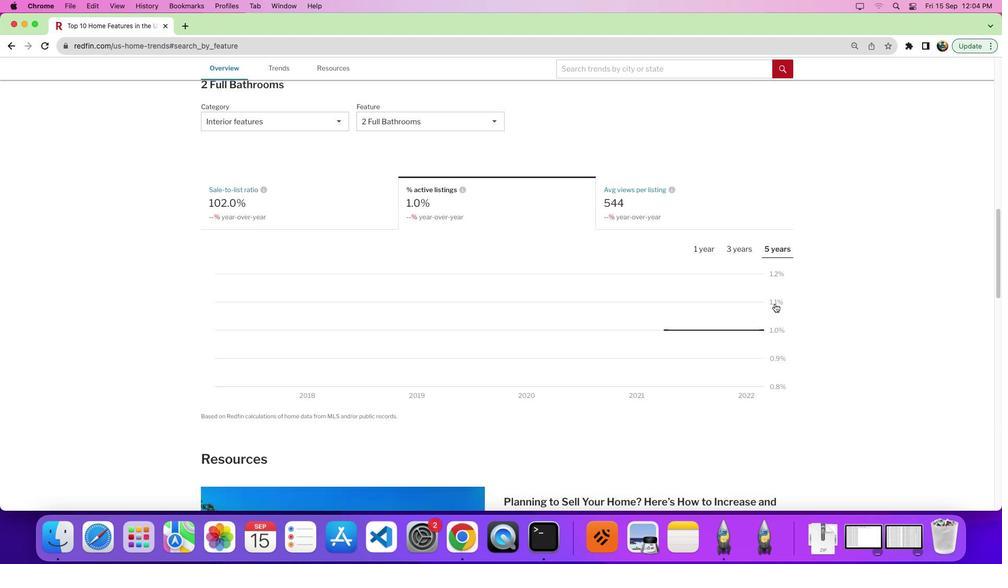 
Action: Mouse moved to (658, 278)
Screenshot: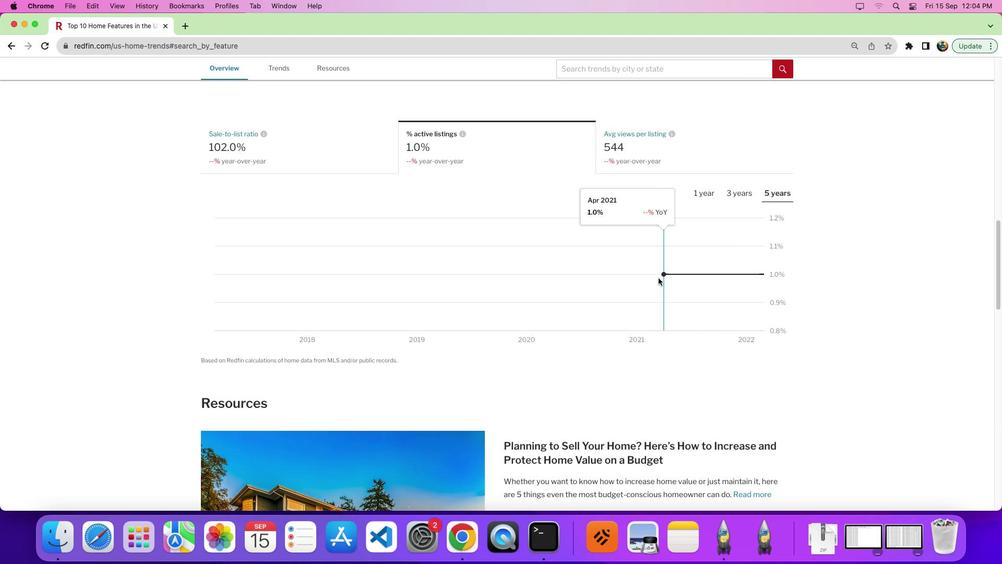 
